 Task: Create a rule from the Routing list, Task moved to a section -> Set Priority in the project AgileOpus , set the section as To-Do and set the priority of the task as  High
Action: Mouse moved to (1270, 114)
Screenshot: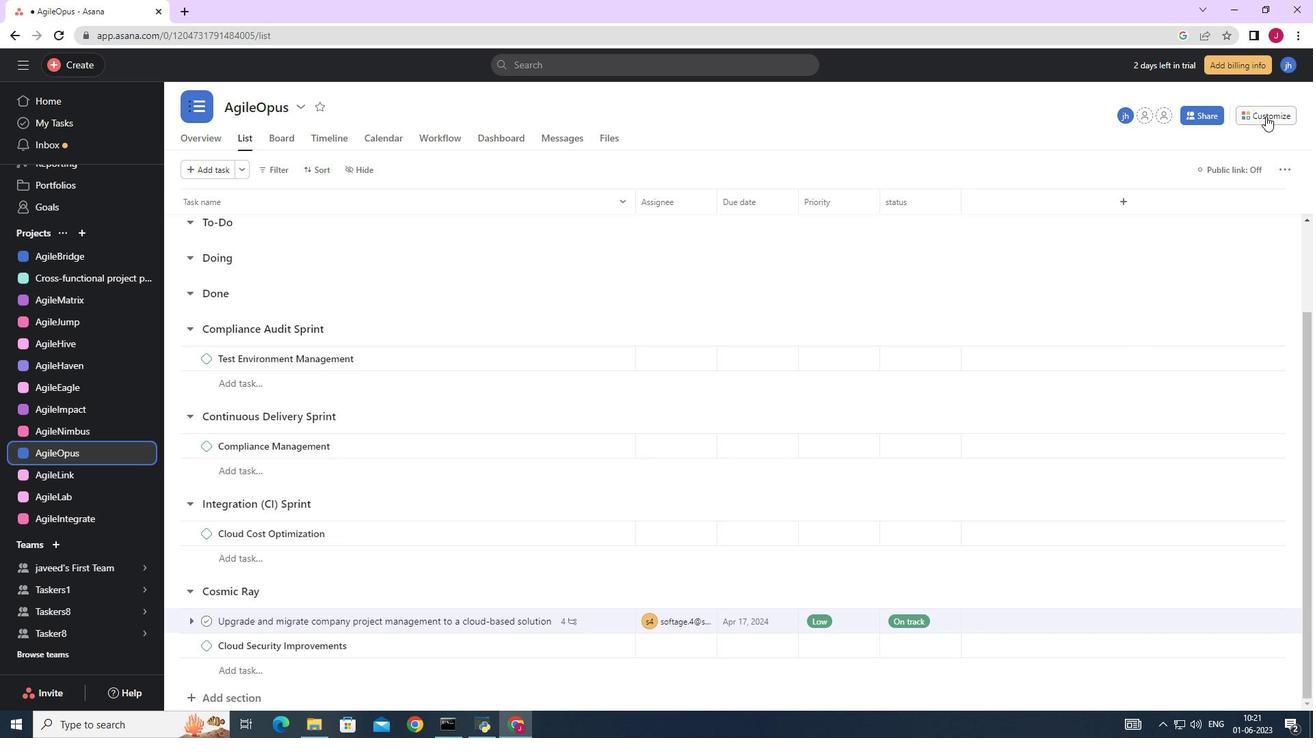
Action: Mouse pressed left at (1270, 114)
Screenshot: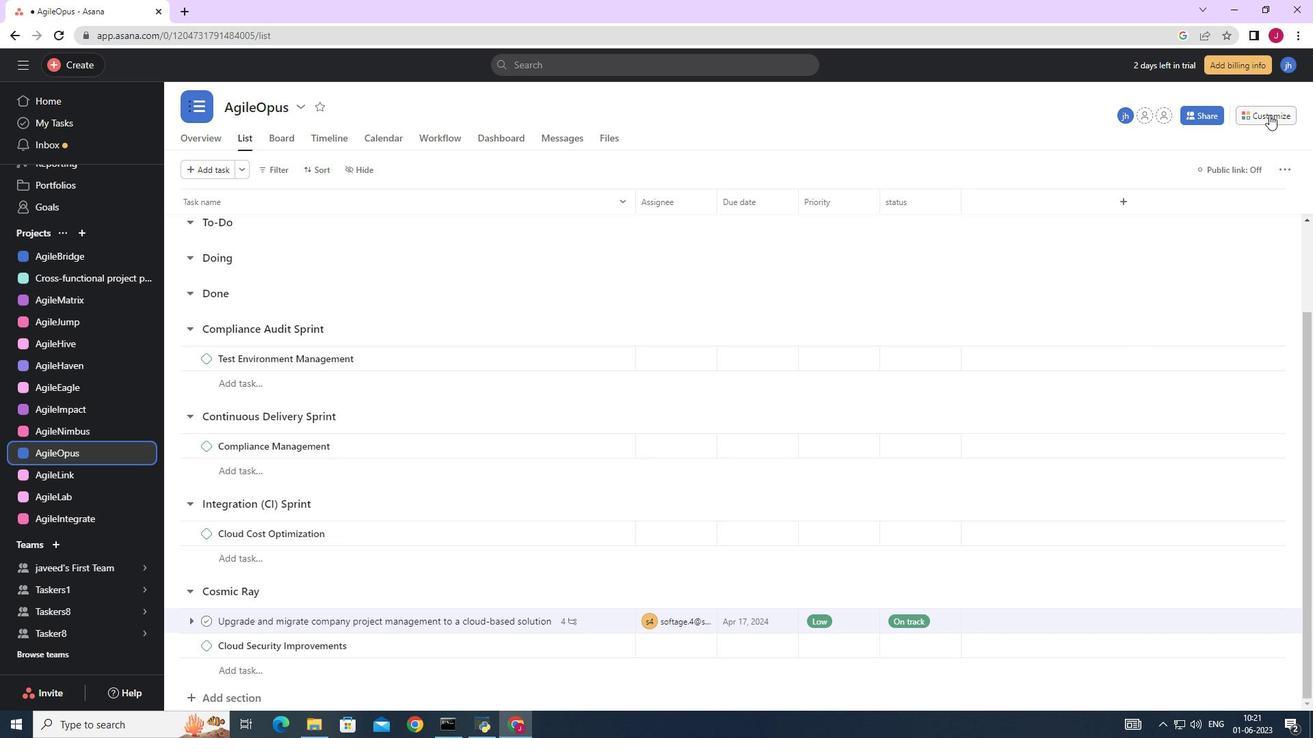 
Action: Mouse moved to (1038, 292)
Screenshot: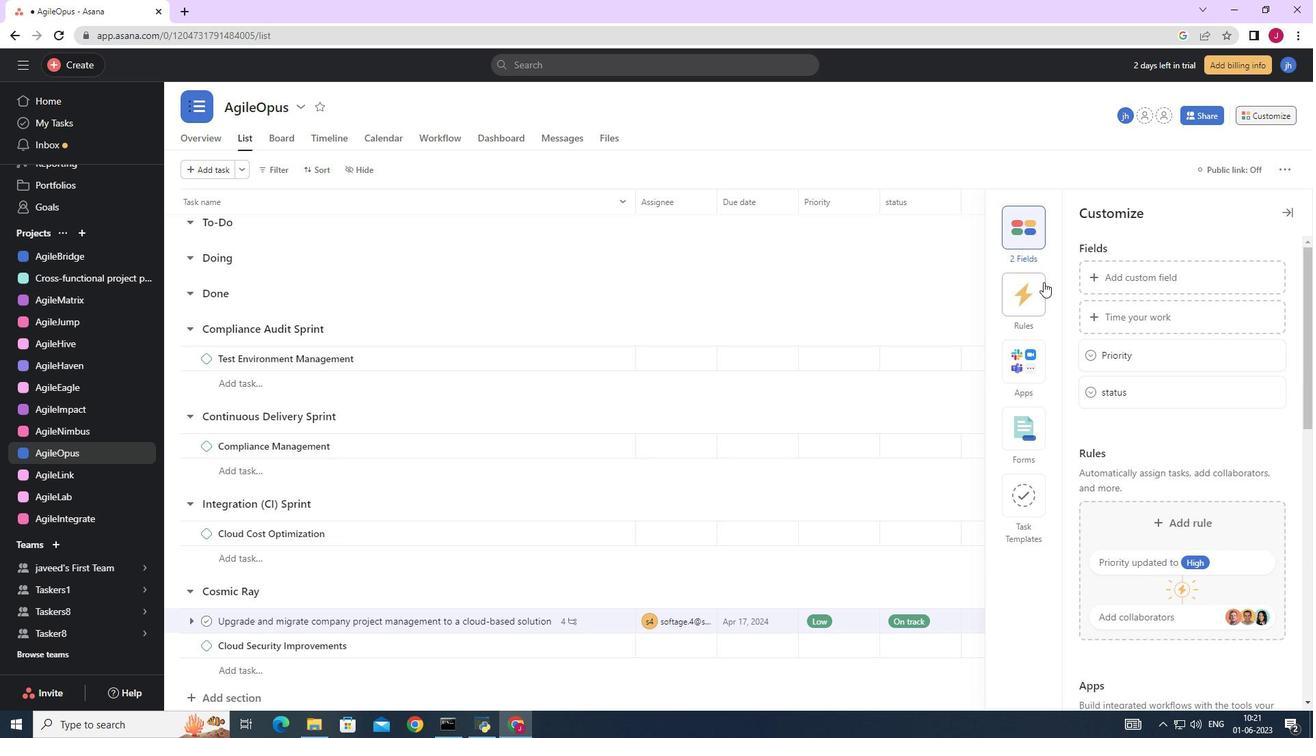 
Action: Mouse pressed left at (1038, 292)
Screenshot: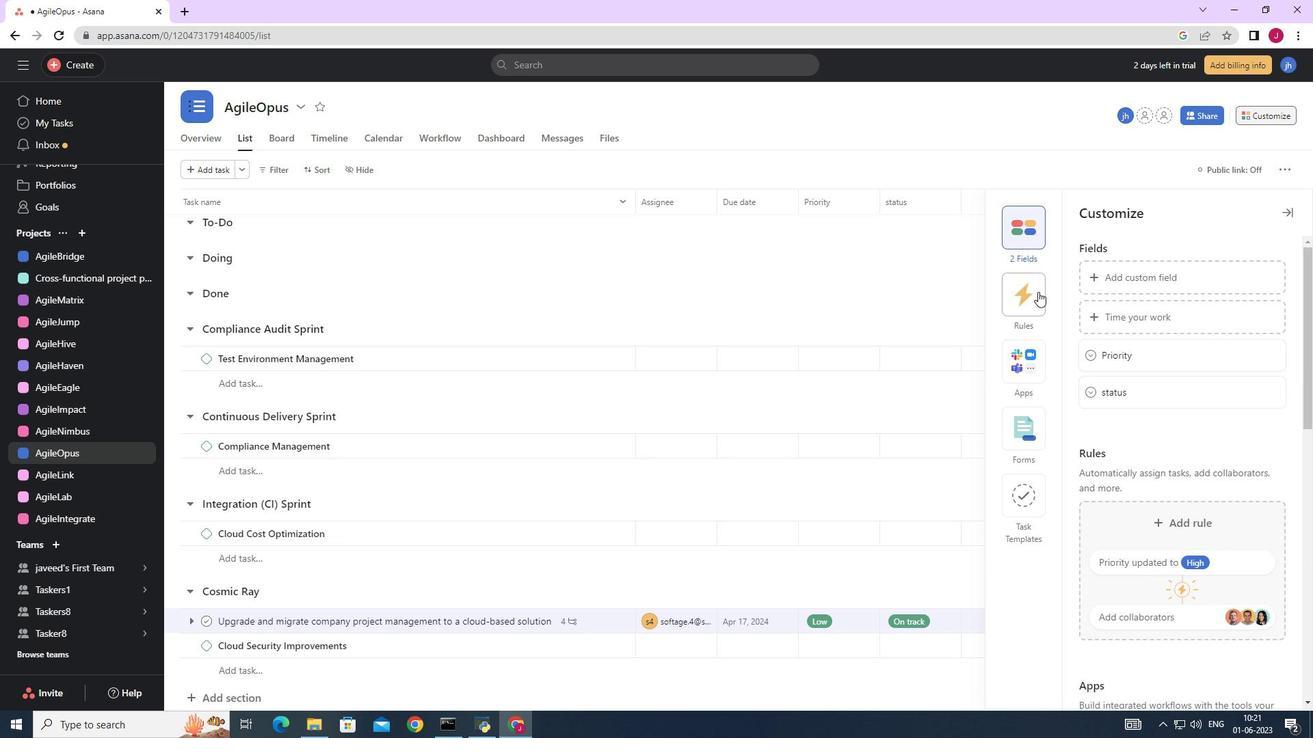
Action: Mouse moved to (1156, 315)
Screenshot: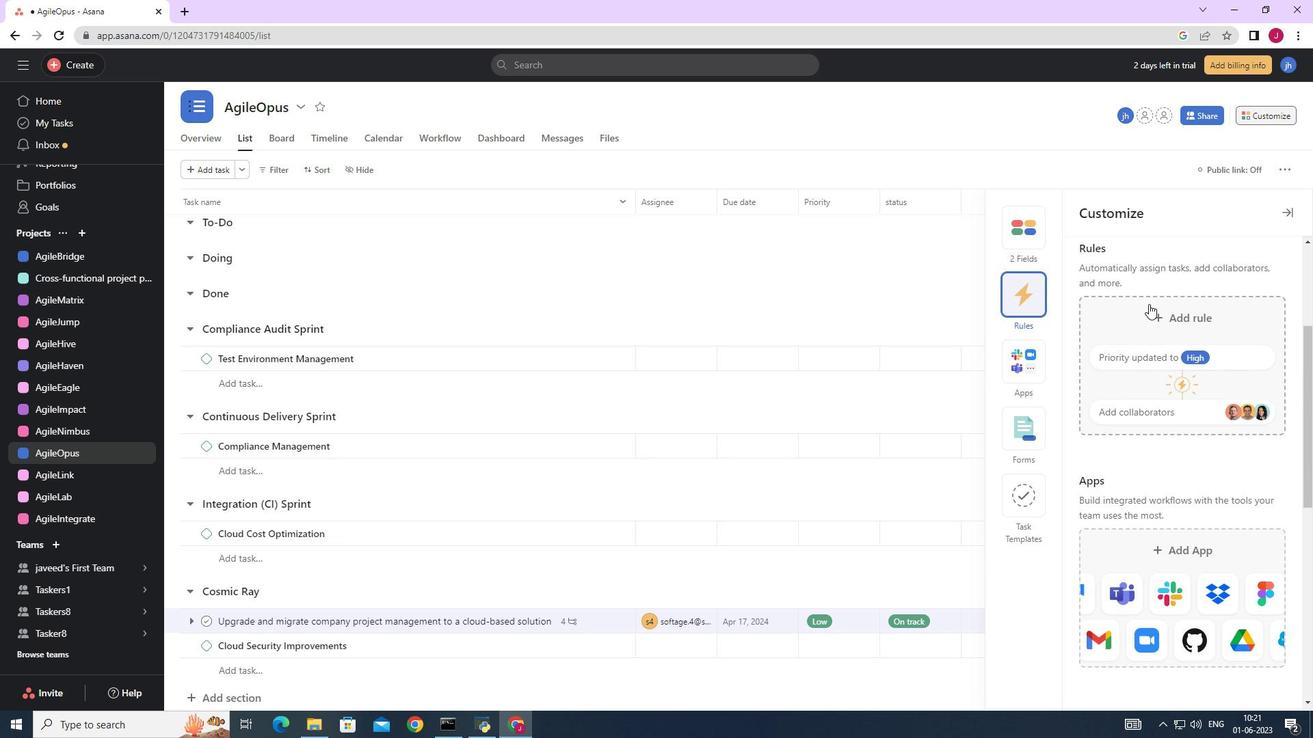 
Action: Mouse pressed left at (1156, 315)
Screenshot: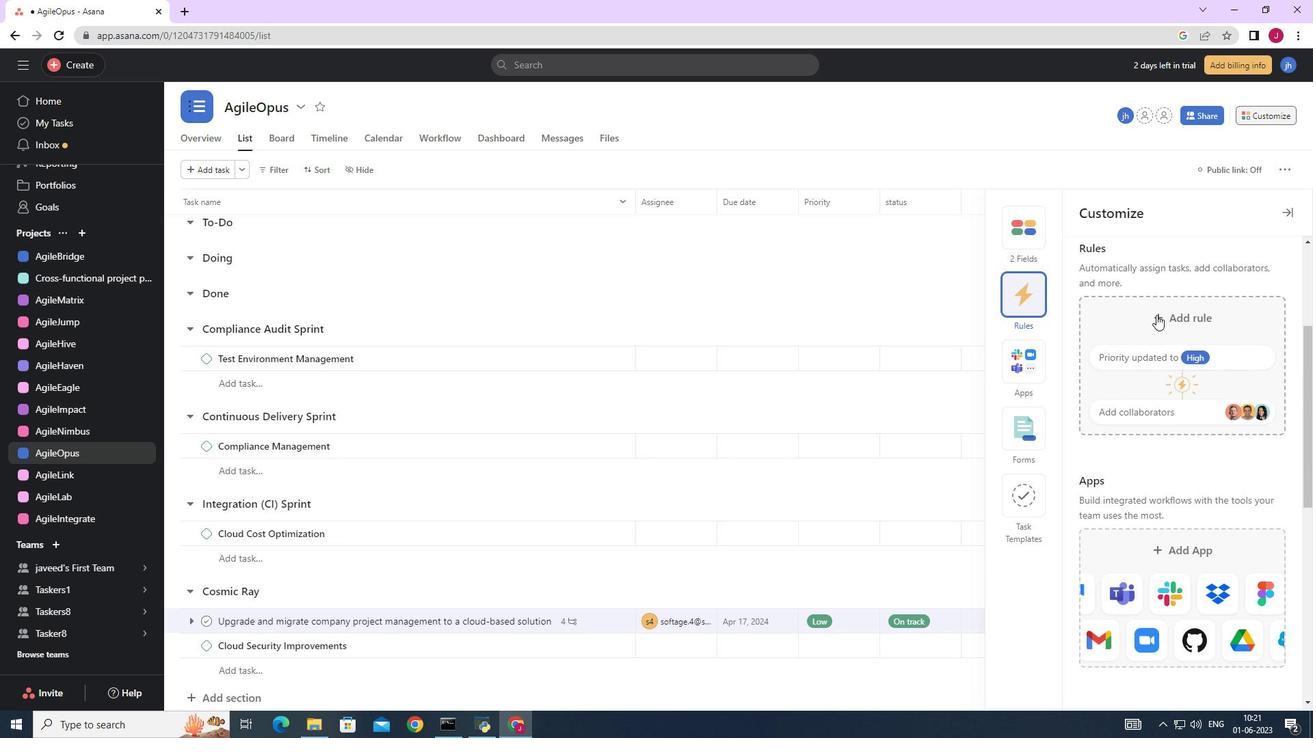 
Action: Mouse moved to (298, 187)
Screenshot: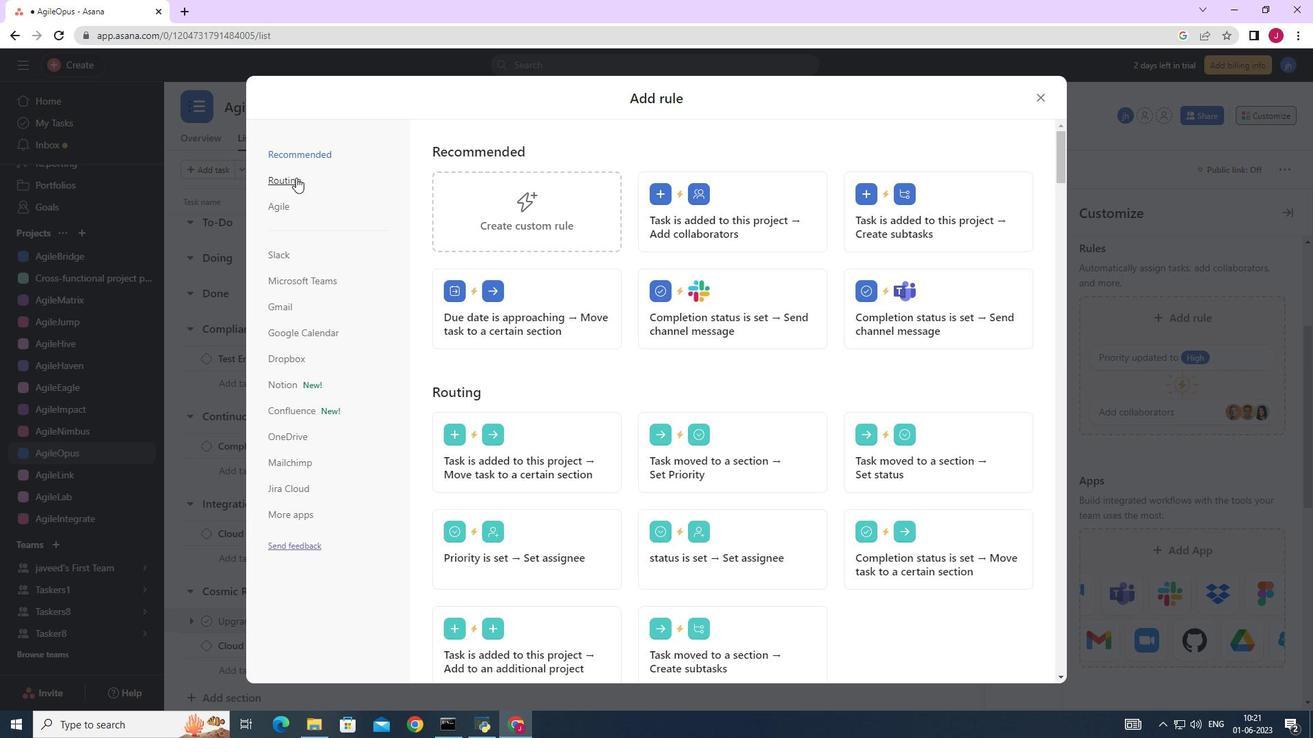 
Action: Mouse pressed left at (298, 187)
Screenshot: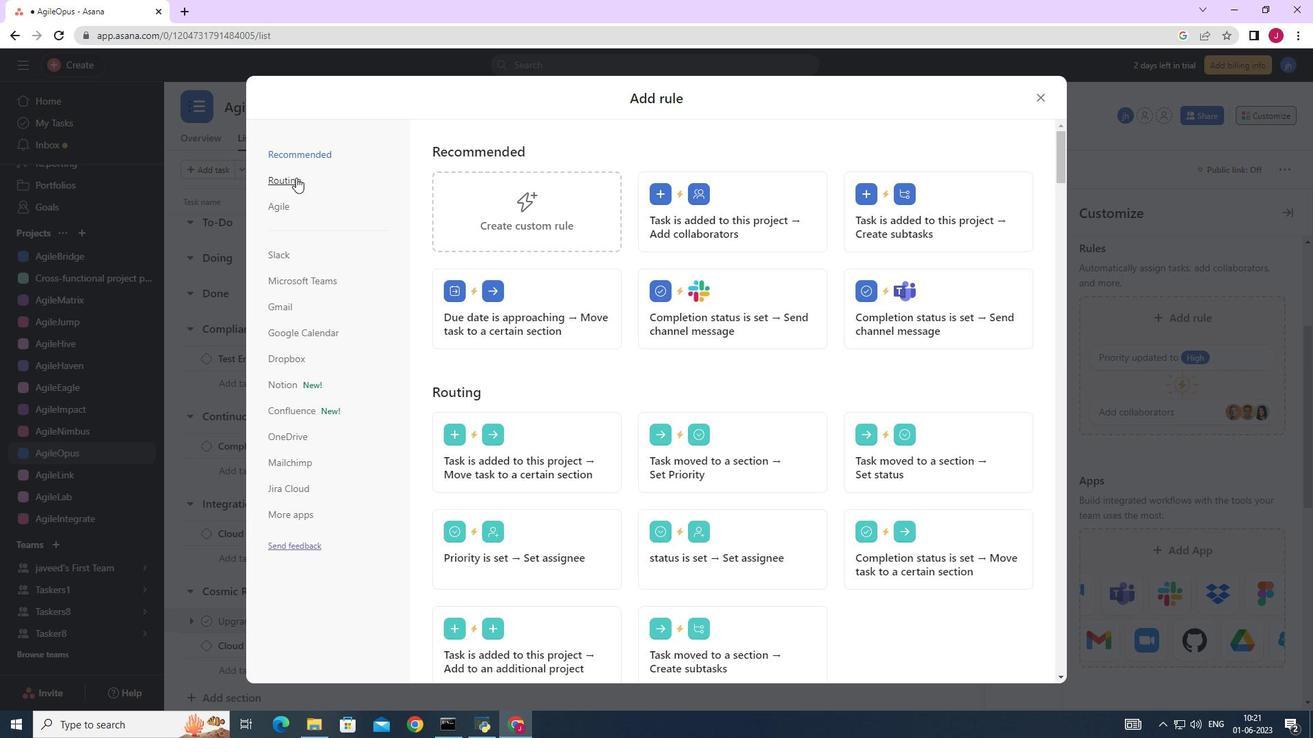 
Action: Mouse moved to (748, 203)
Screenshot: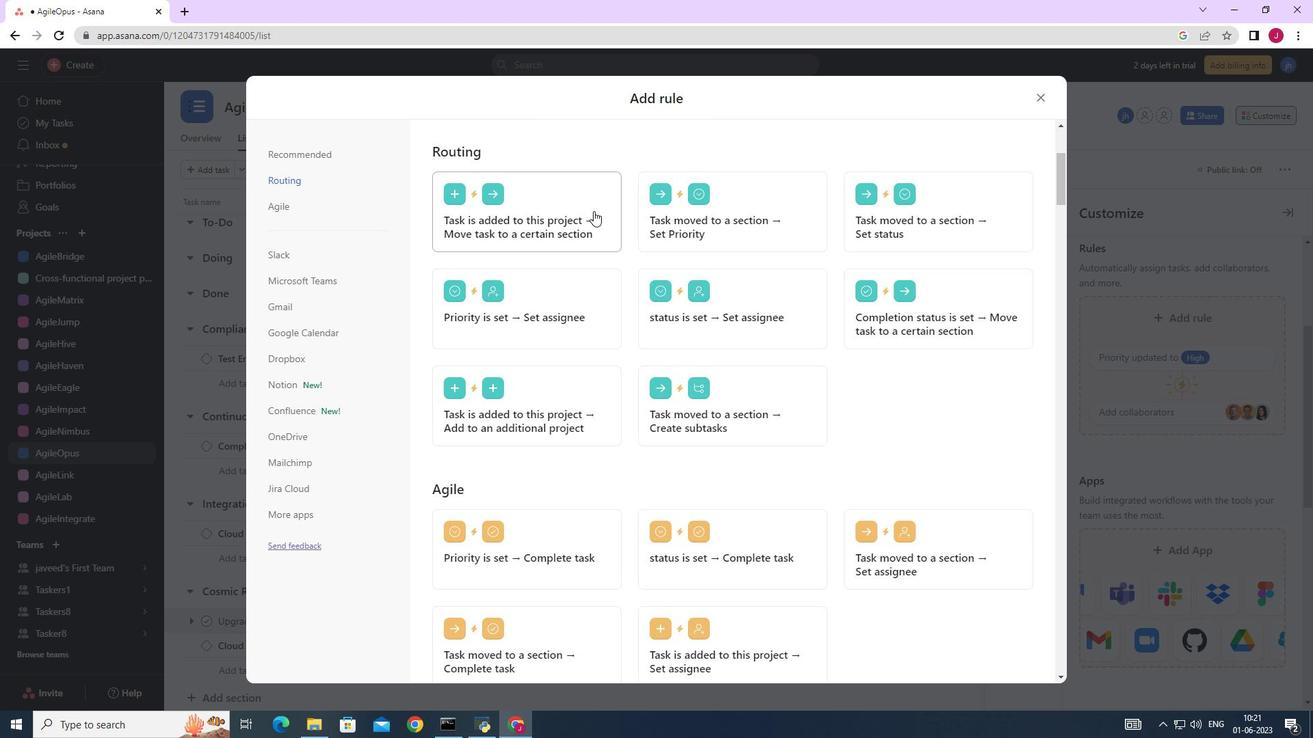 
Action: Mouse pressed left at (748, 203)
Screenshot: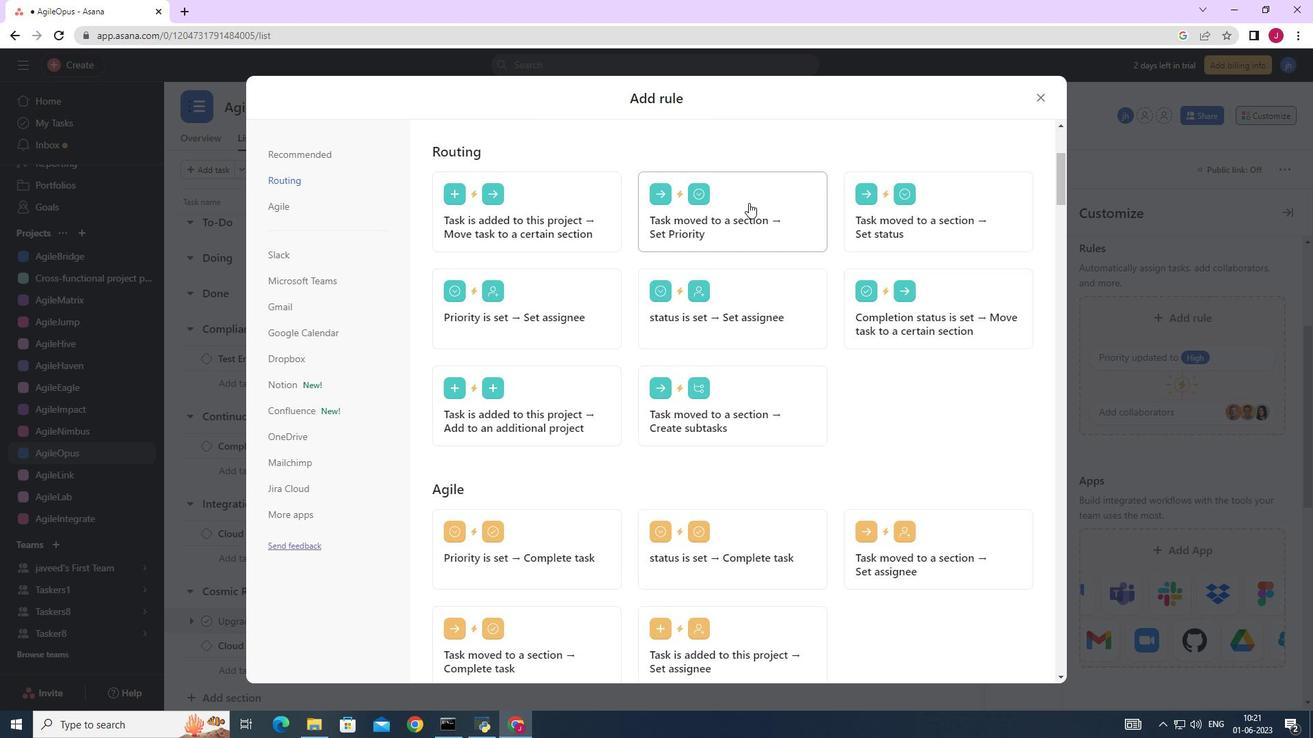 
Action: Mouse moved to (573, 361)
Screenshot: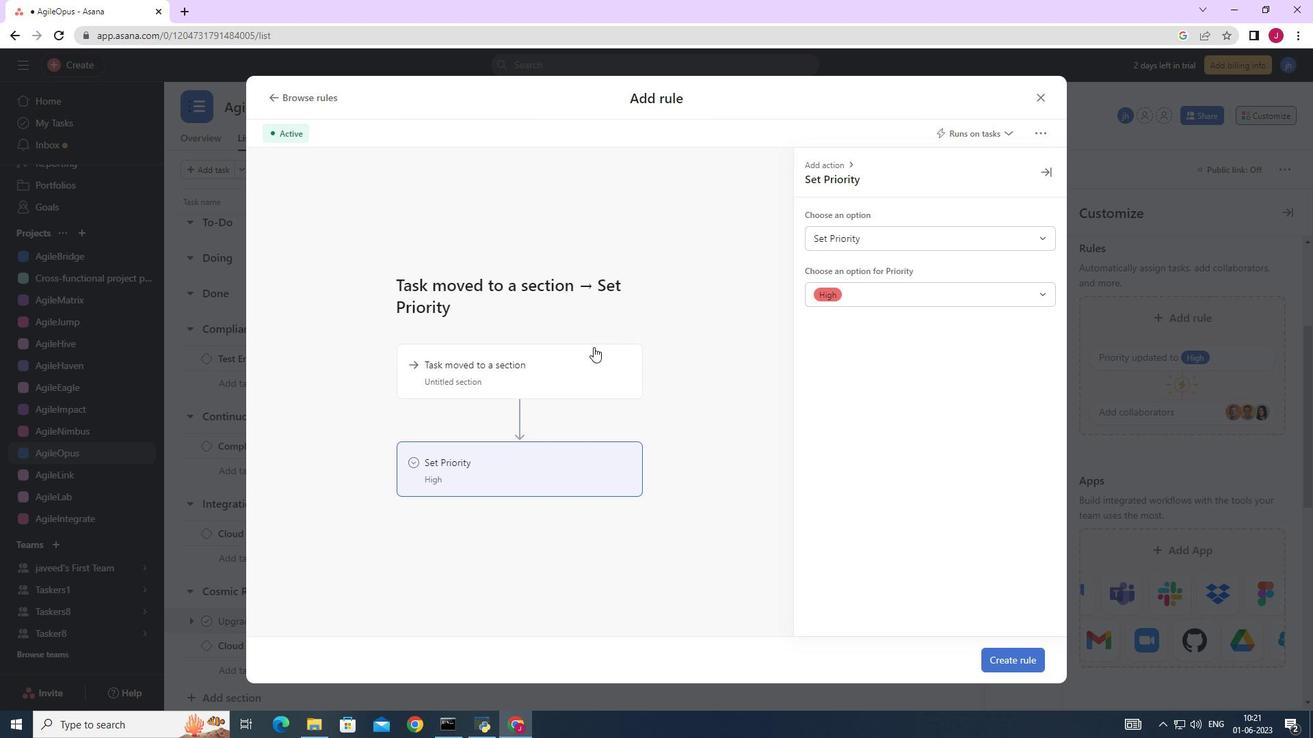 
Action: Mouse pressed left at (573, 361)
Screenshot: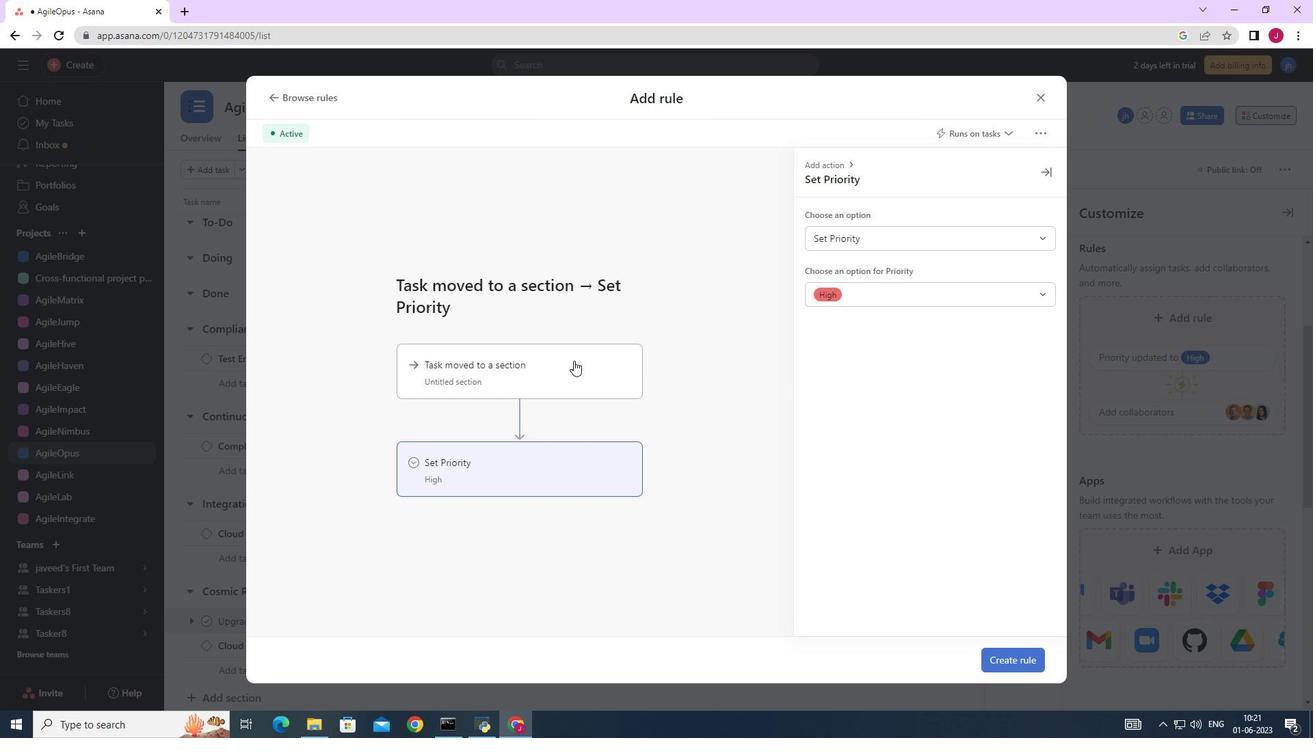 
Action: Mouse moved to (896, 232)
Screenshot: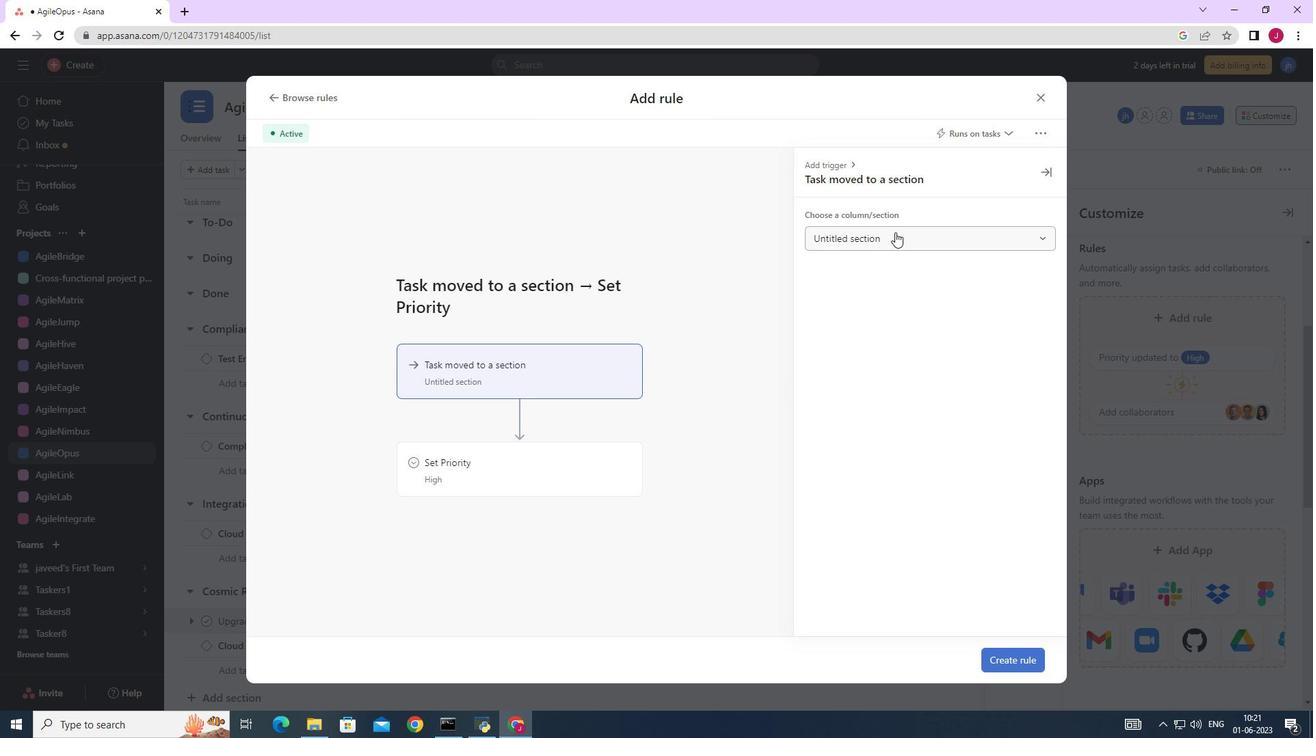 
Action: Mouse pressed left at (896, 232)
Screenshot: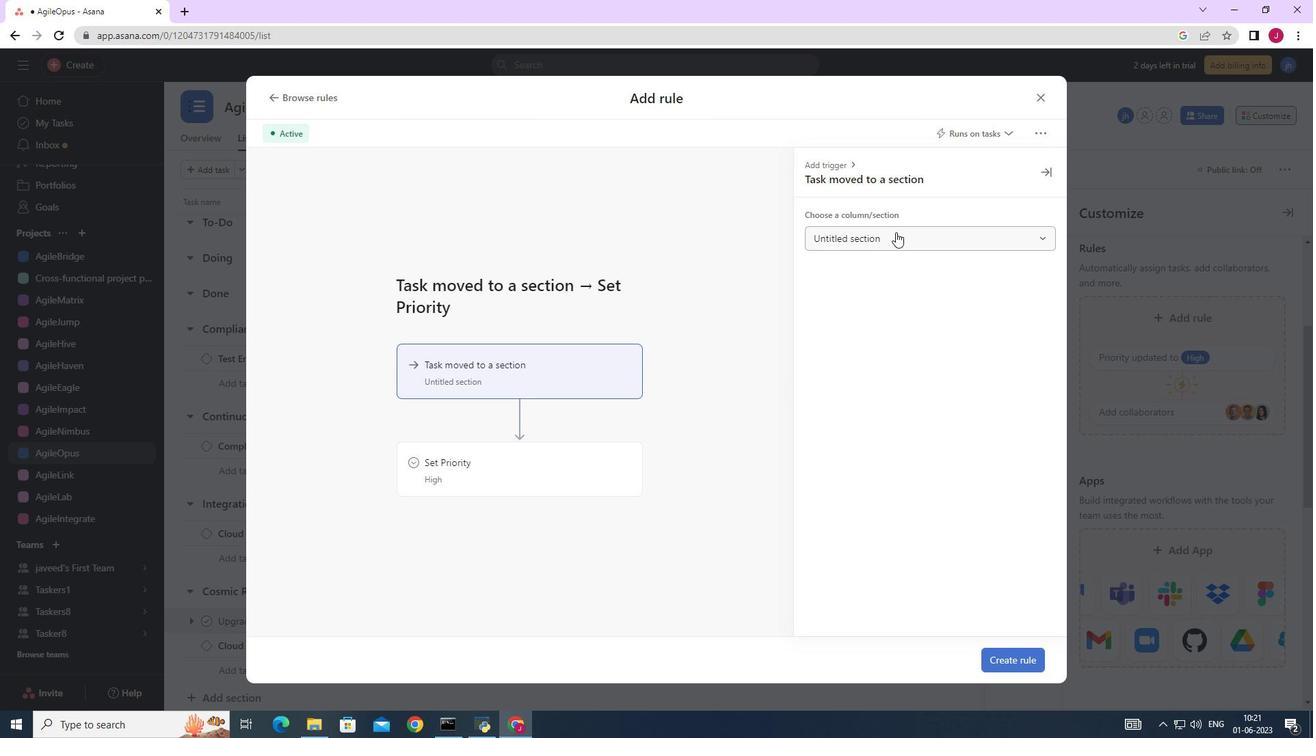 
Action: Mouse moved to (849, 287)
Screenshot: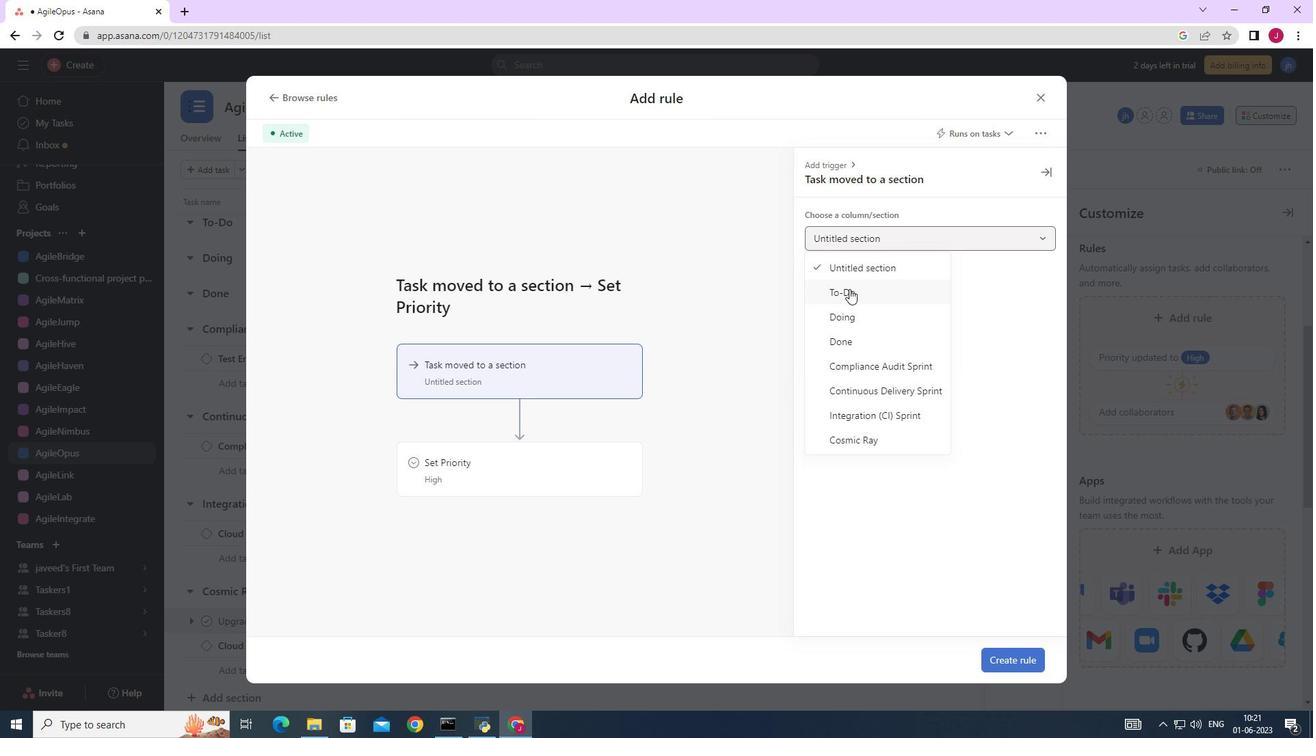 
Action: Mouse pressed left at (849, 287)
Screenshot: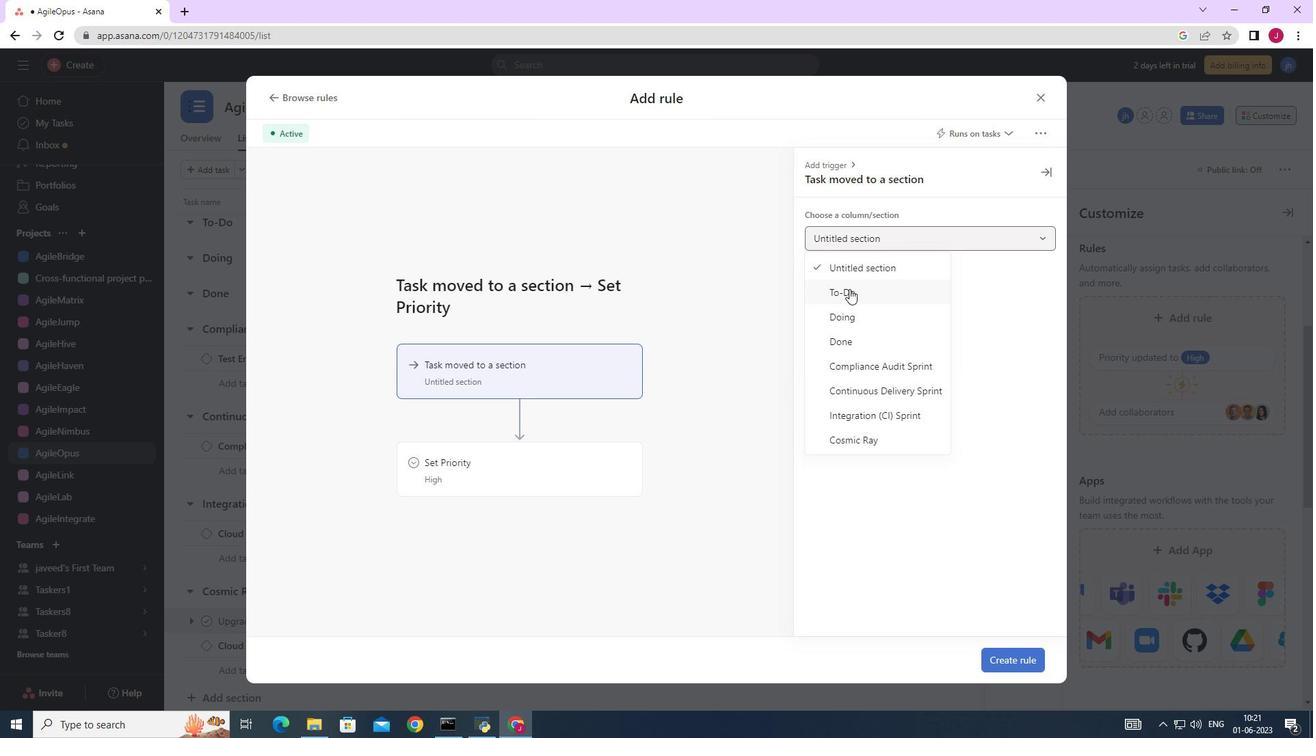 
Action: Mouse moved to (519, 462)
Screenshot: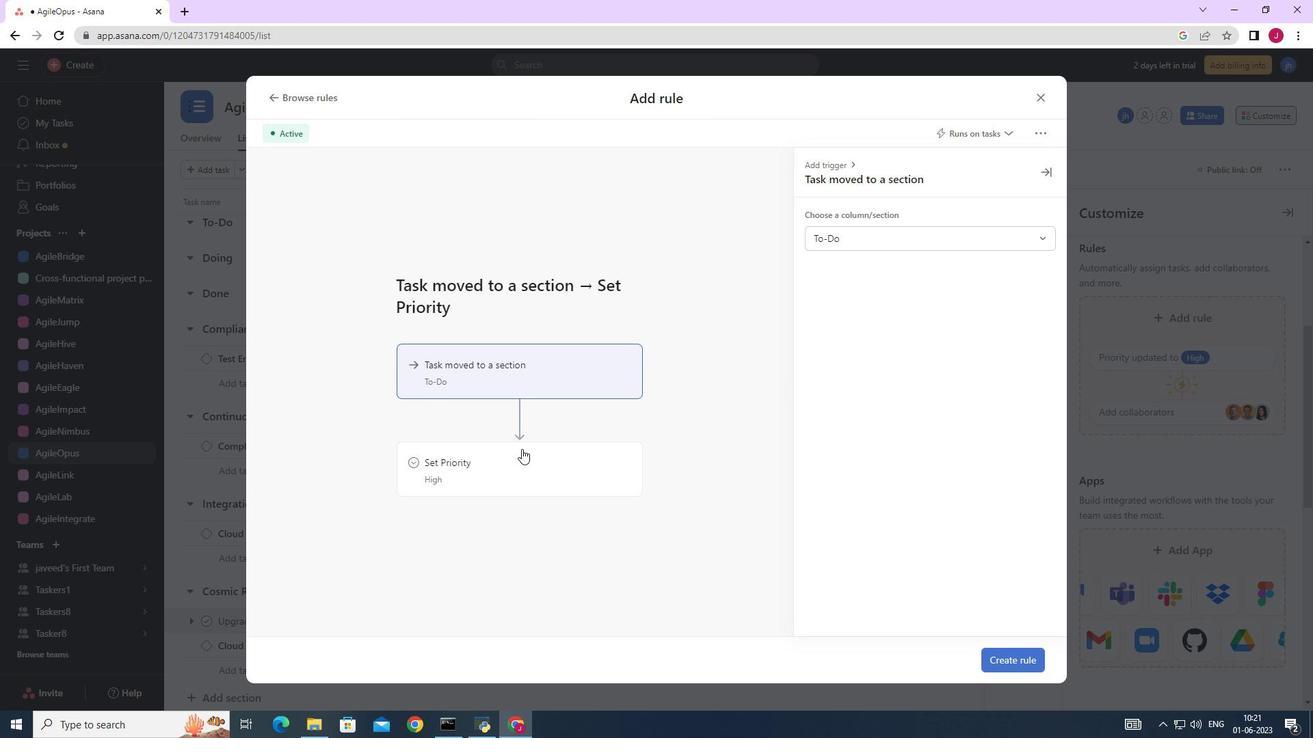
Action: Mouse pressed left at (519, 462)
Screenshot: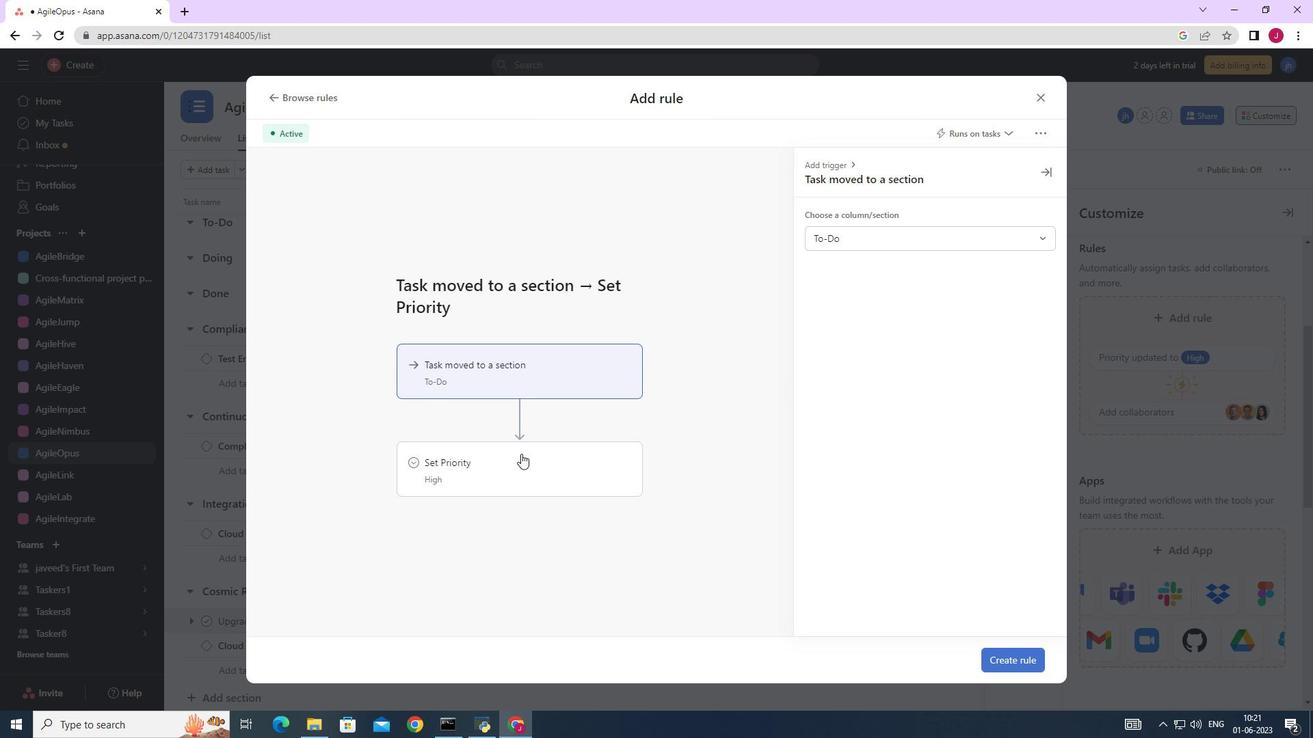
Action: Mouse moved to (855, 227)
Screenshot: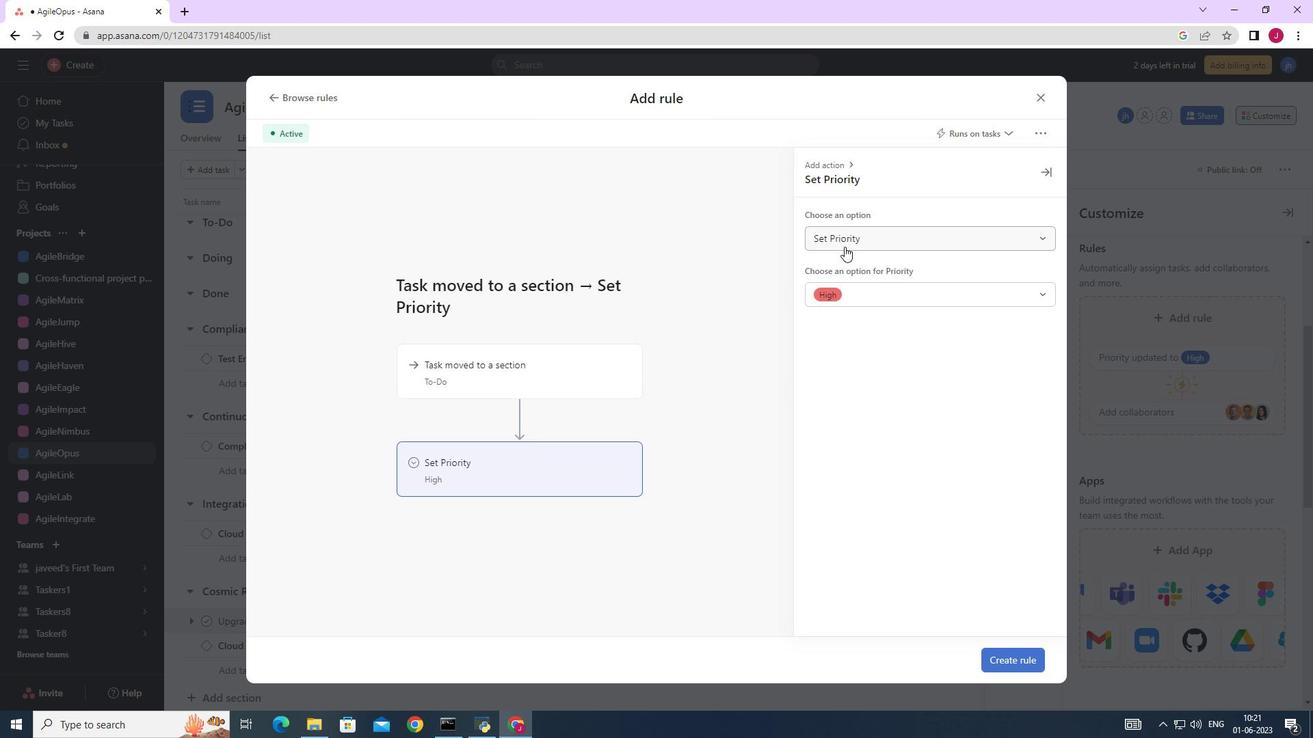 
Action: Mouse pressed left at (855, 227)
Screenshot: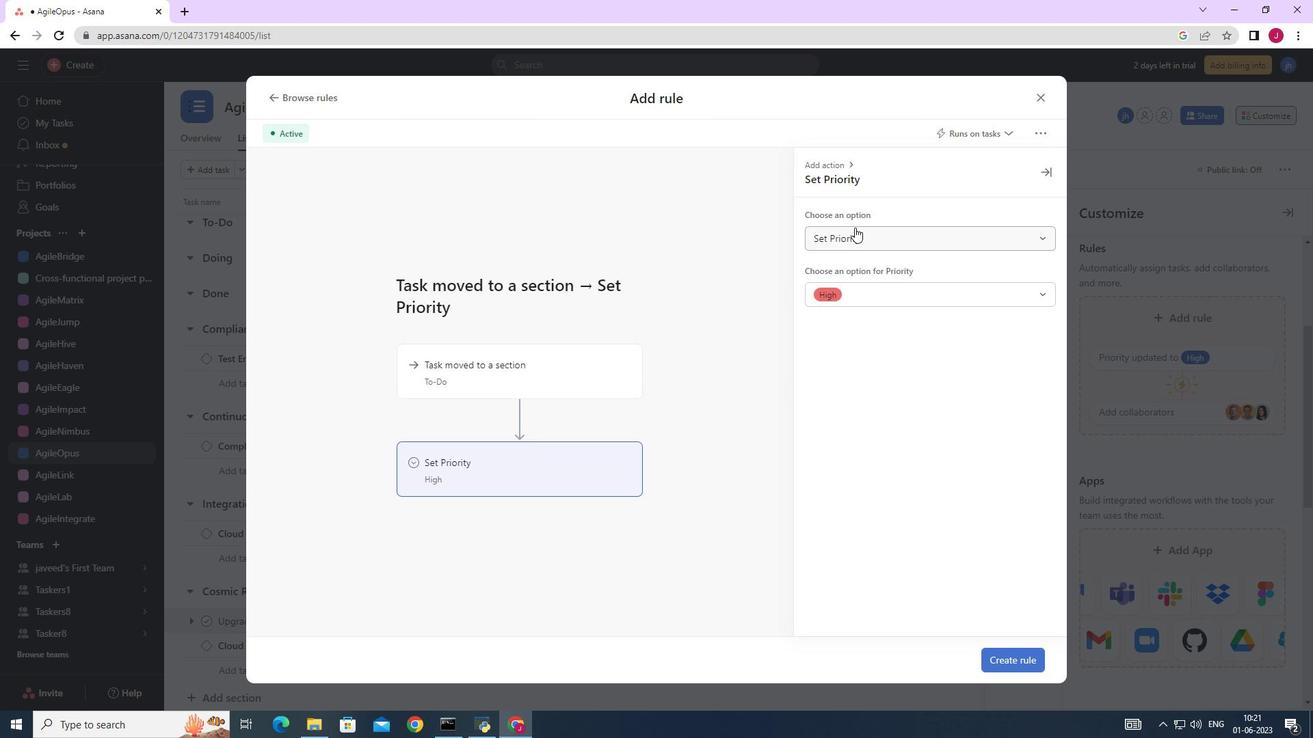
Action: Mouse moved to (857, 263)
Screenshot: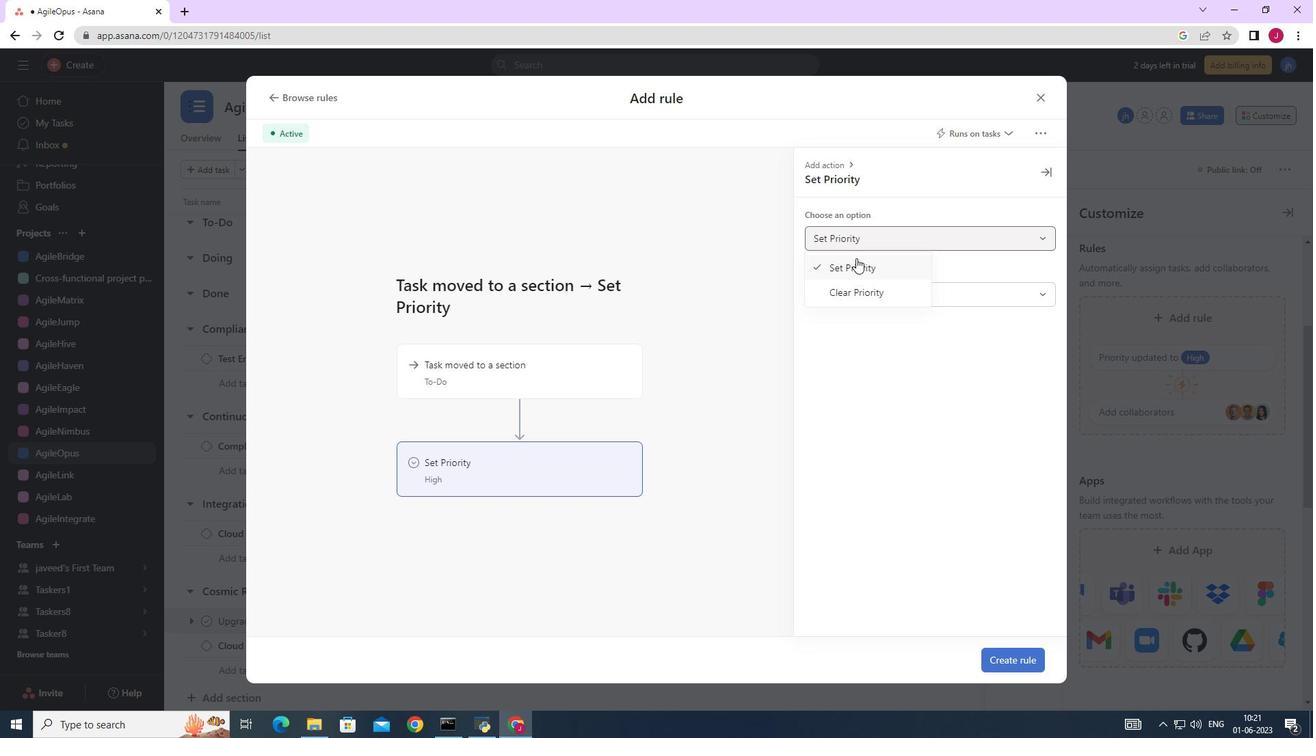 
Action: Mouse pressed left at (857, 263)
Screenshot: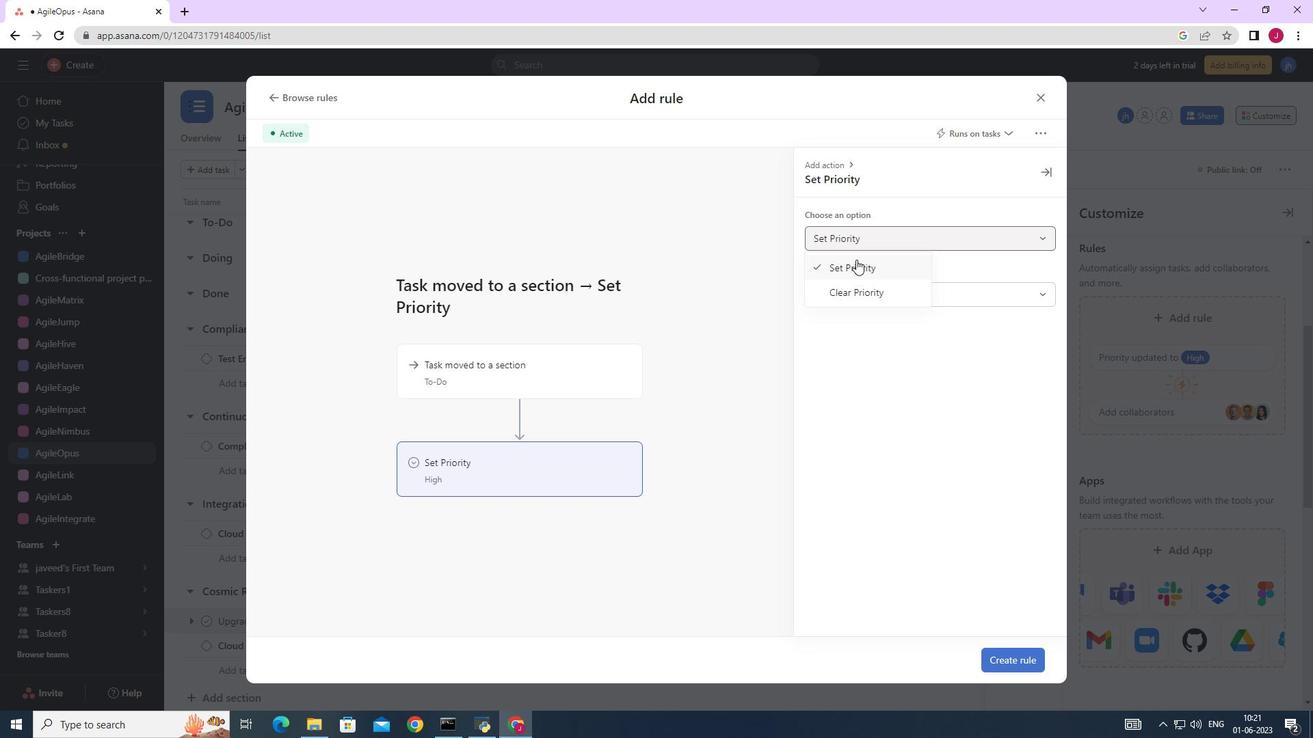 
Action: Mouse moved to (834, 295)
Screenshot: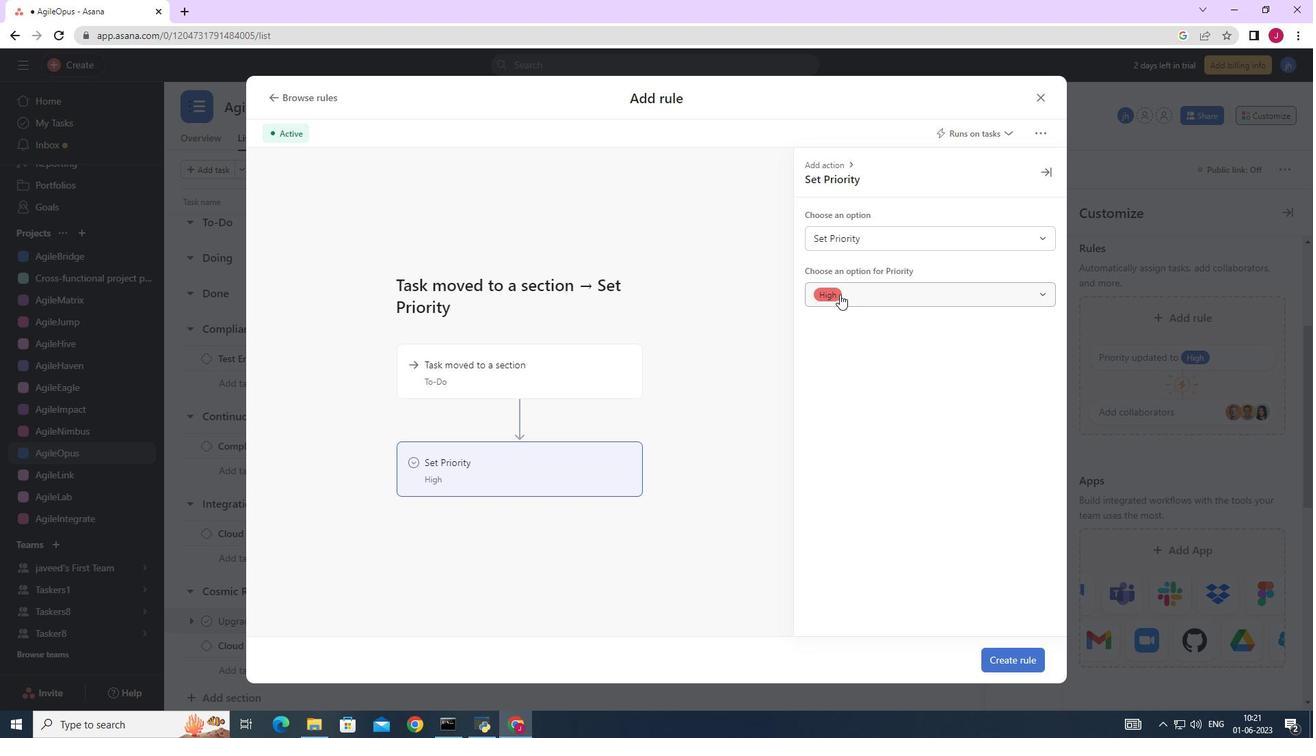 
Action: Mouse pressed left at (834, 295)
Screenshot: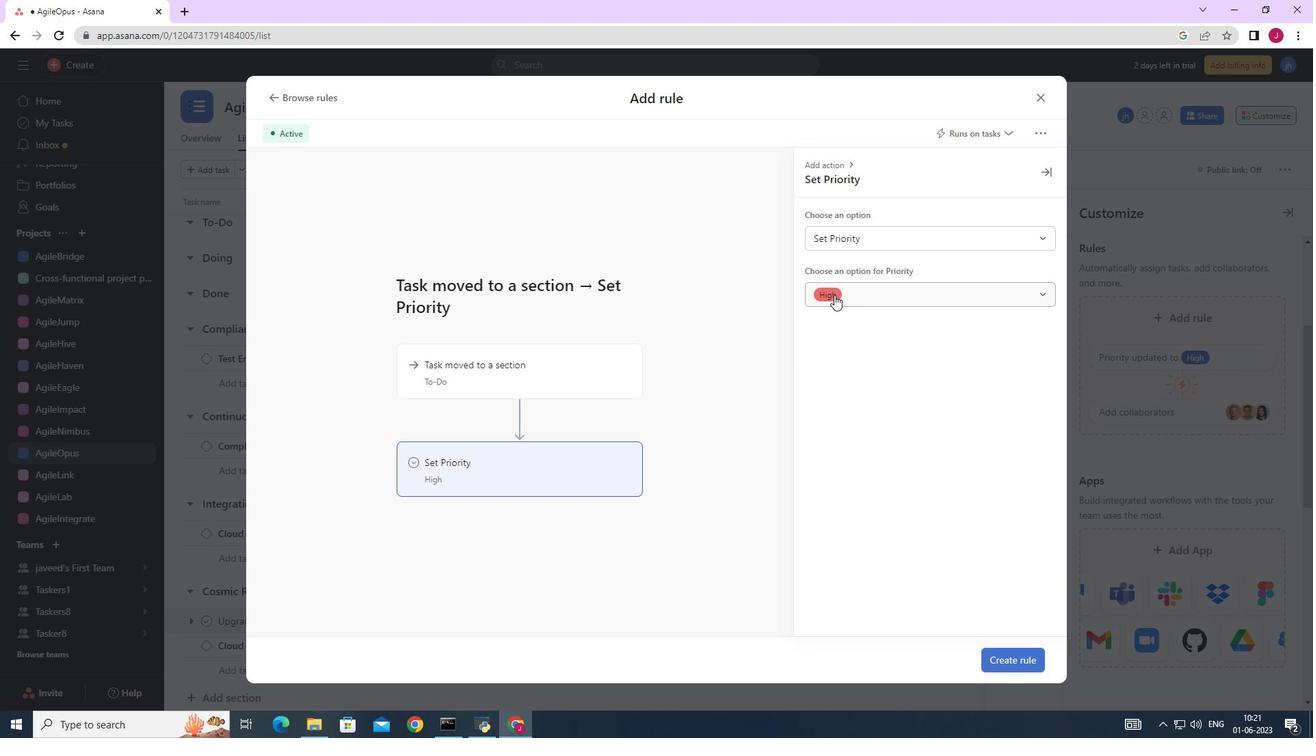 
Action: Mouse moved to (1011, 657)
Screenshot: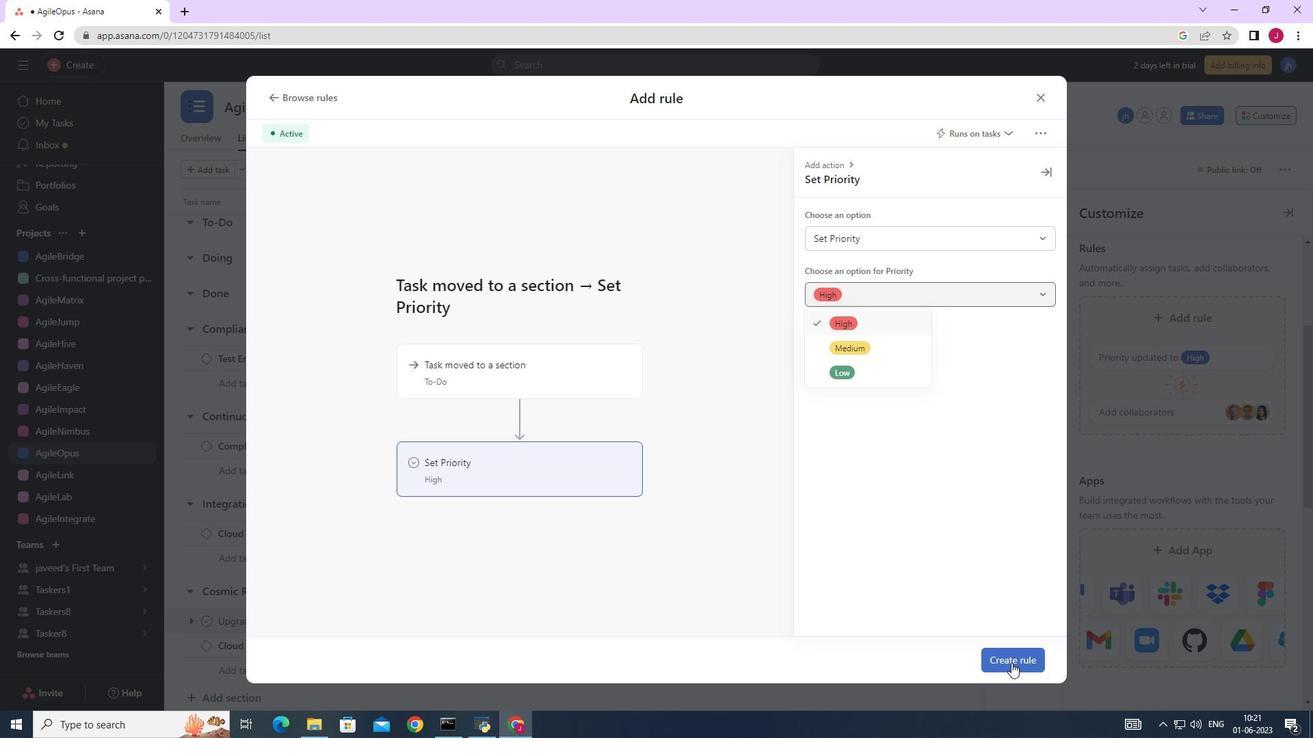 
Action: Mouse pressed left at (1011, 657)
Screenshot: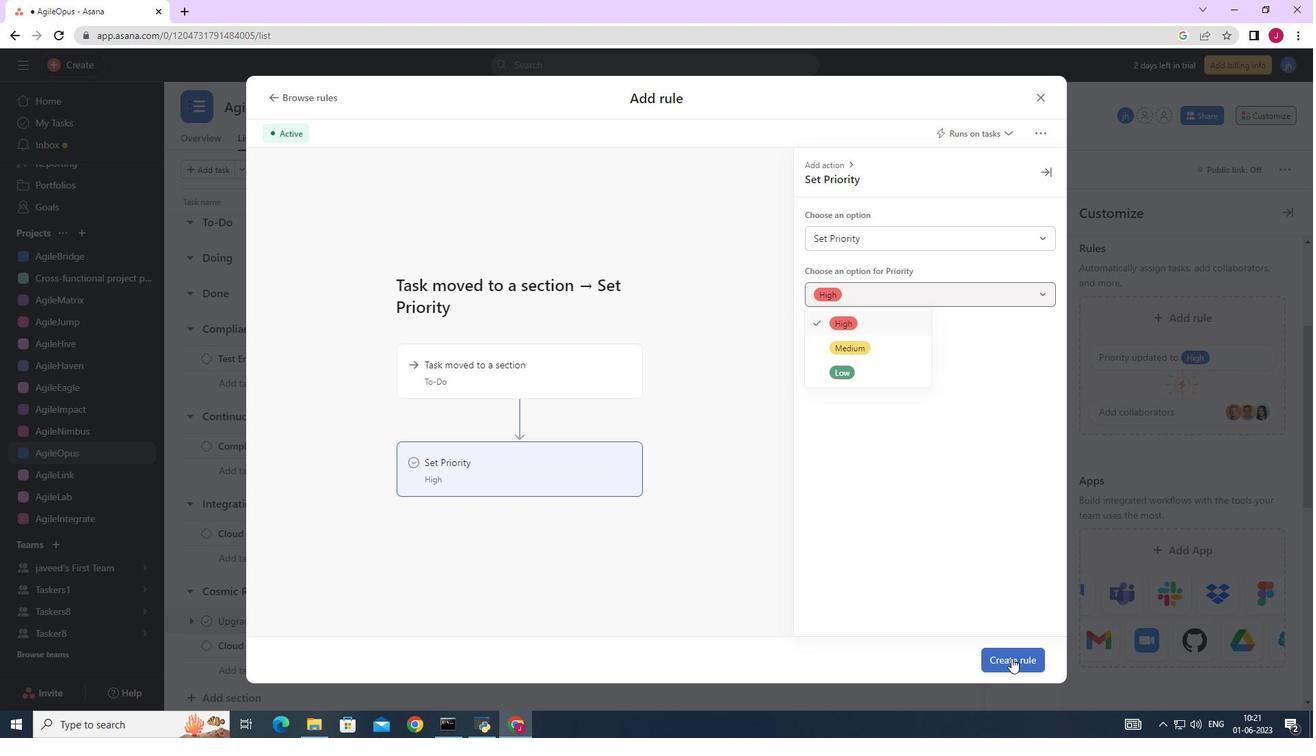 
Action: Mouse moved to (1005, 667)
Screenshot: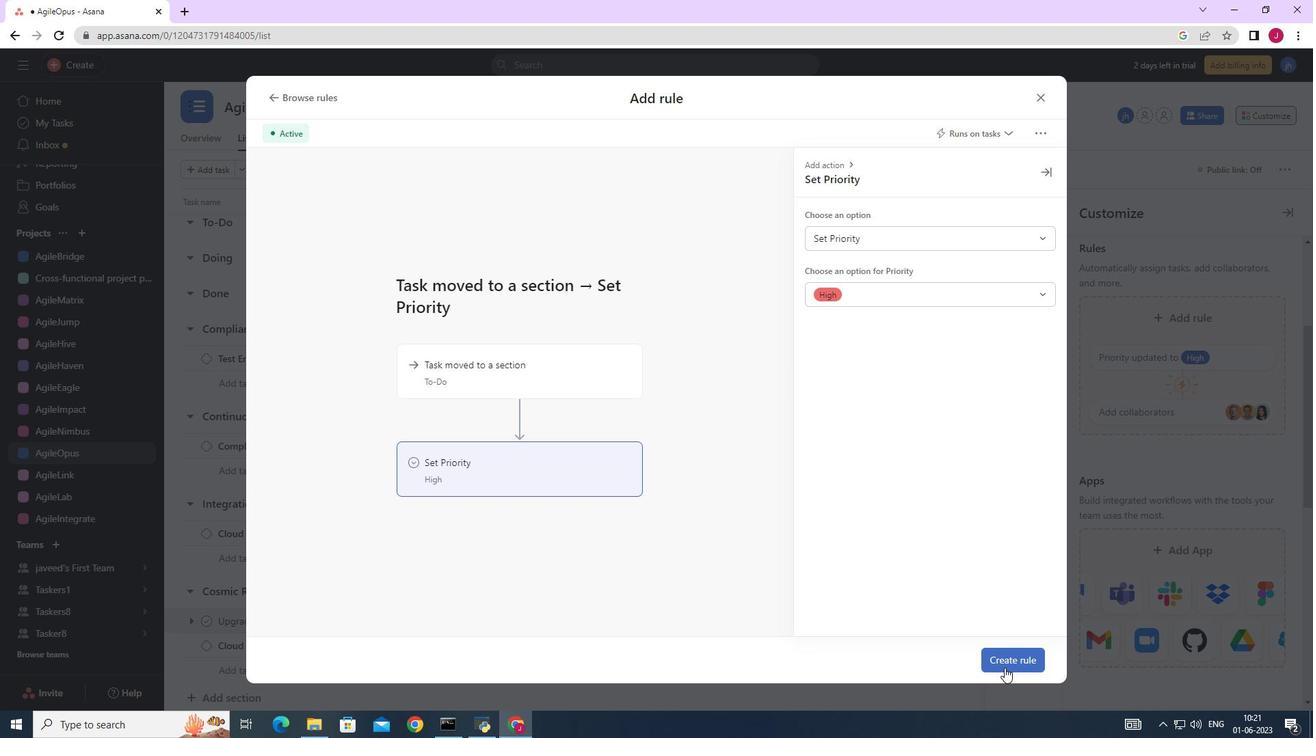
Action: Mouse pressed left at (1005, 667)
Screenshot: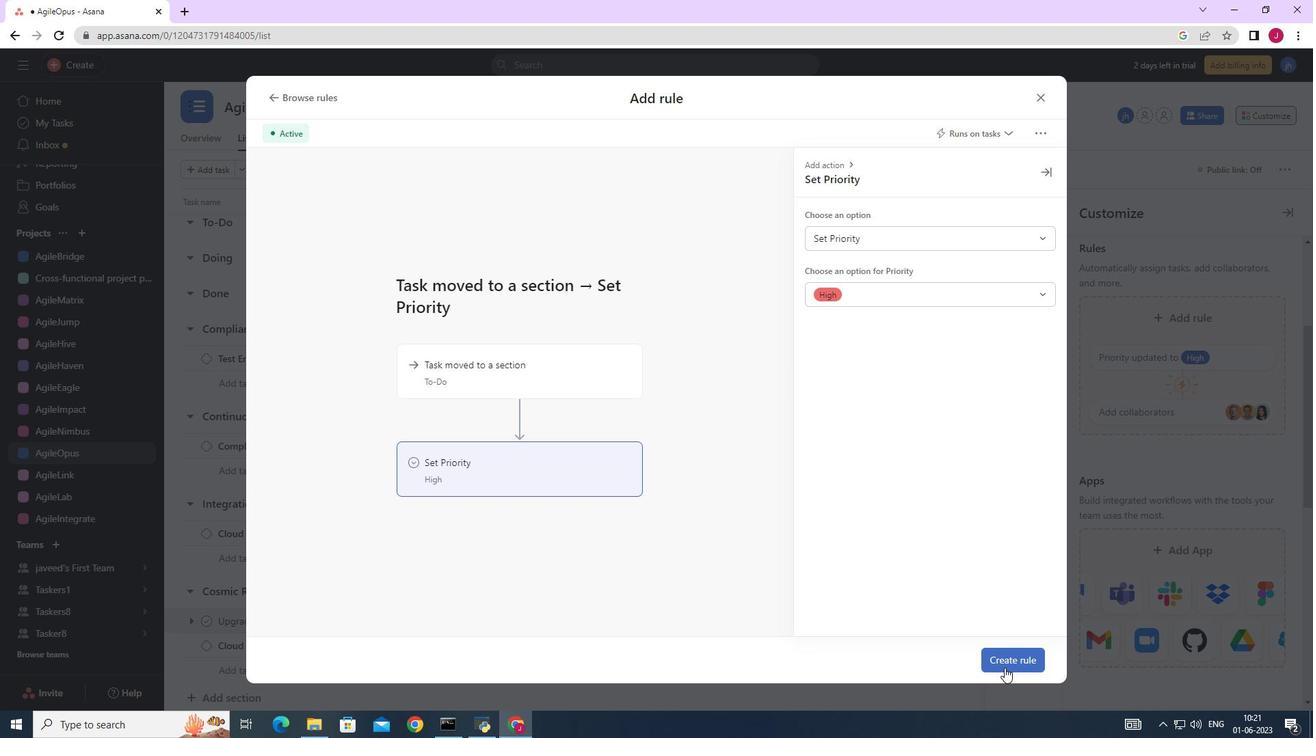 
Action: Mouse moved to (759, 538)
Screenshot: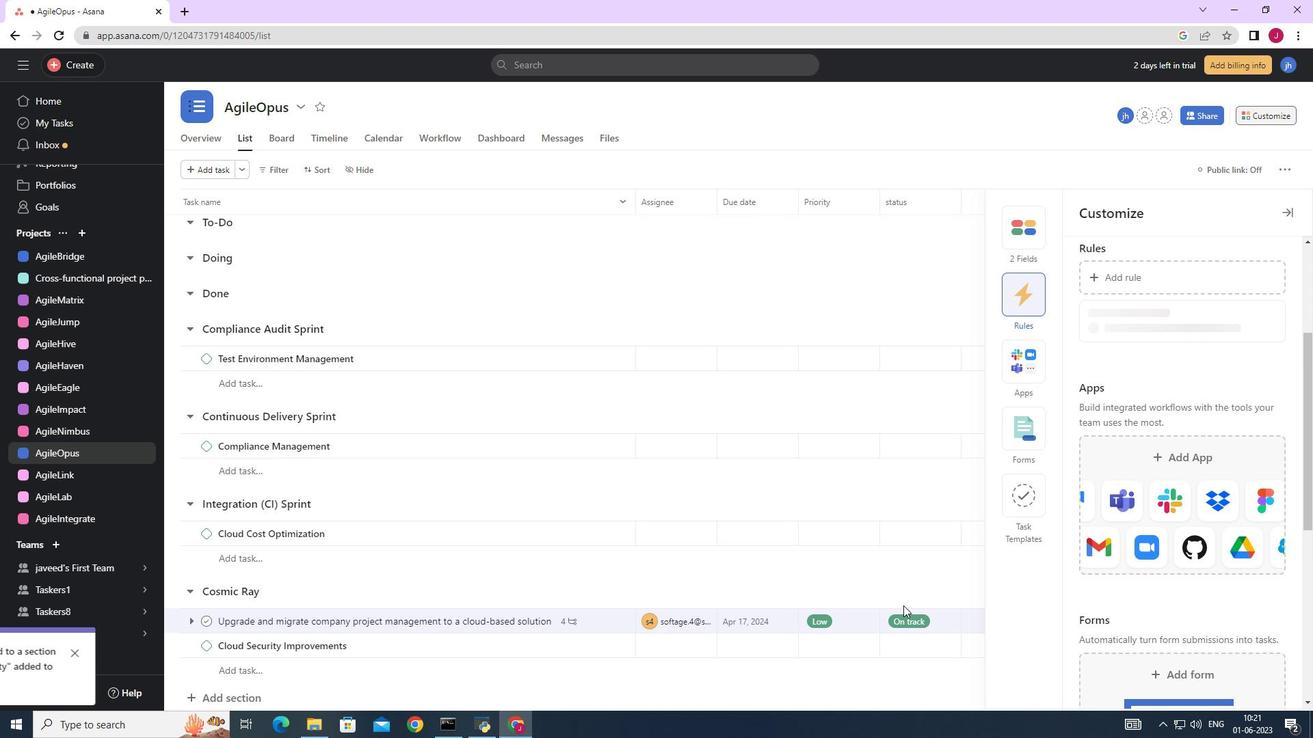 
